 Task: Search for contacts in the 'accounts' department.
Action: Mouse moved to (21, 93)
Screenshot: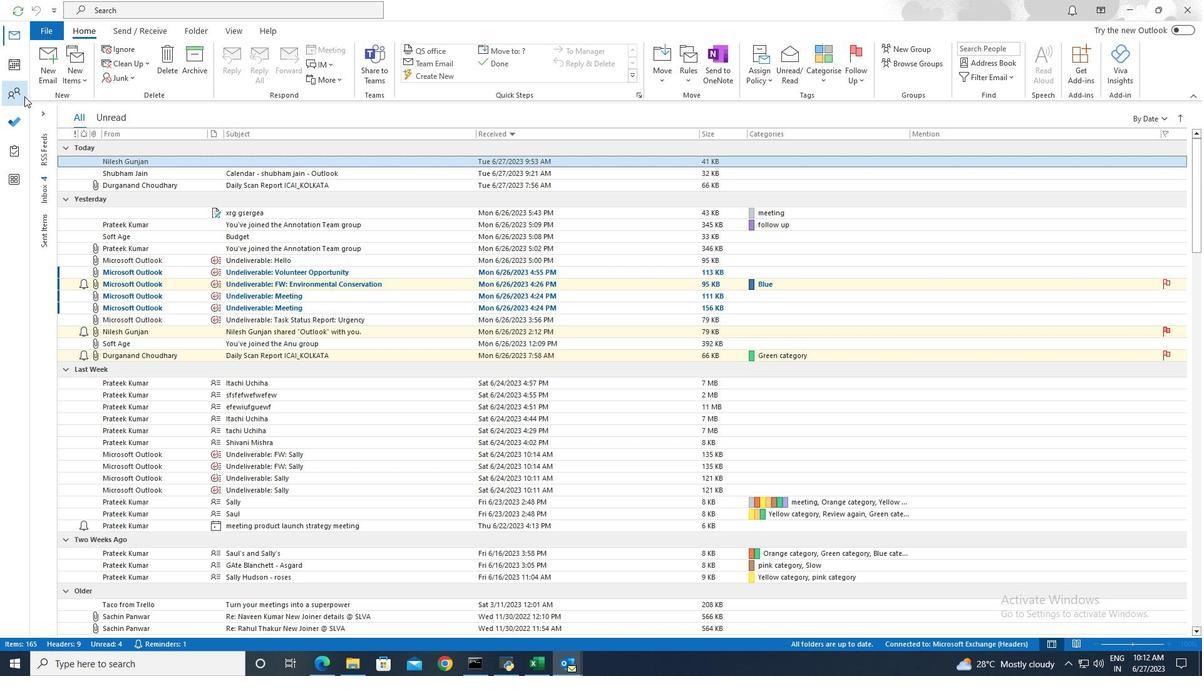 
Action: Mouse pressed left at (21, 93)
Screenshot: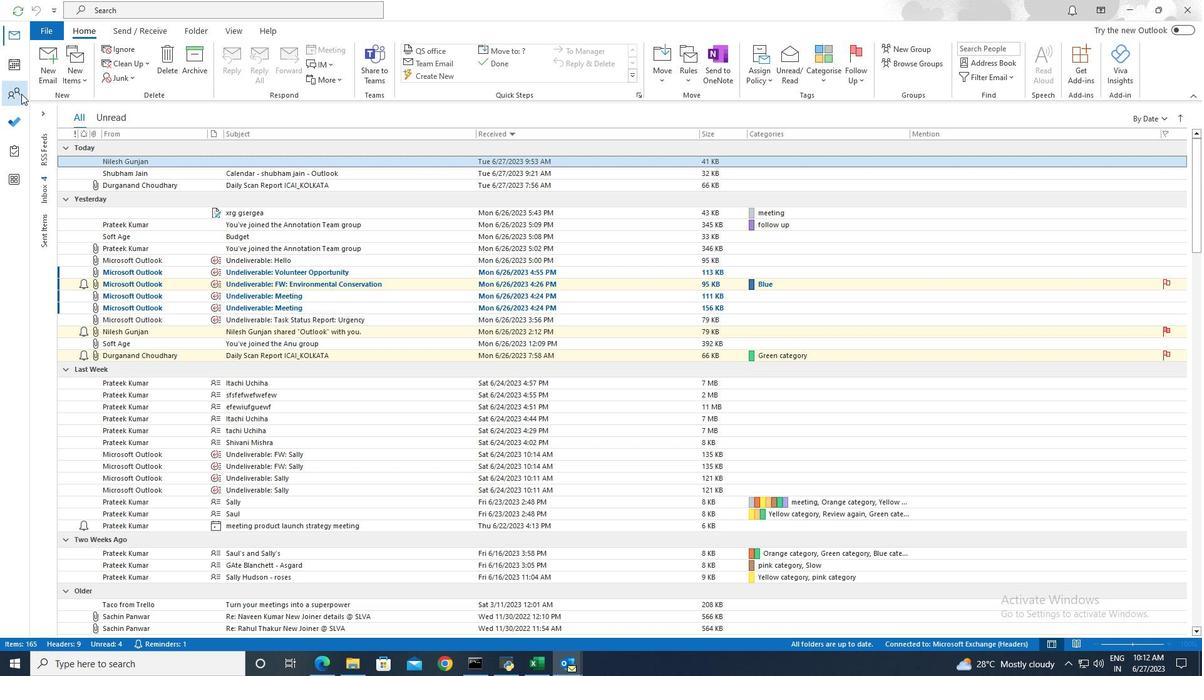
Action: Mouse moved to (255, 10)
Screenshot: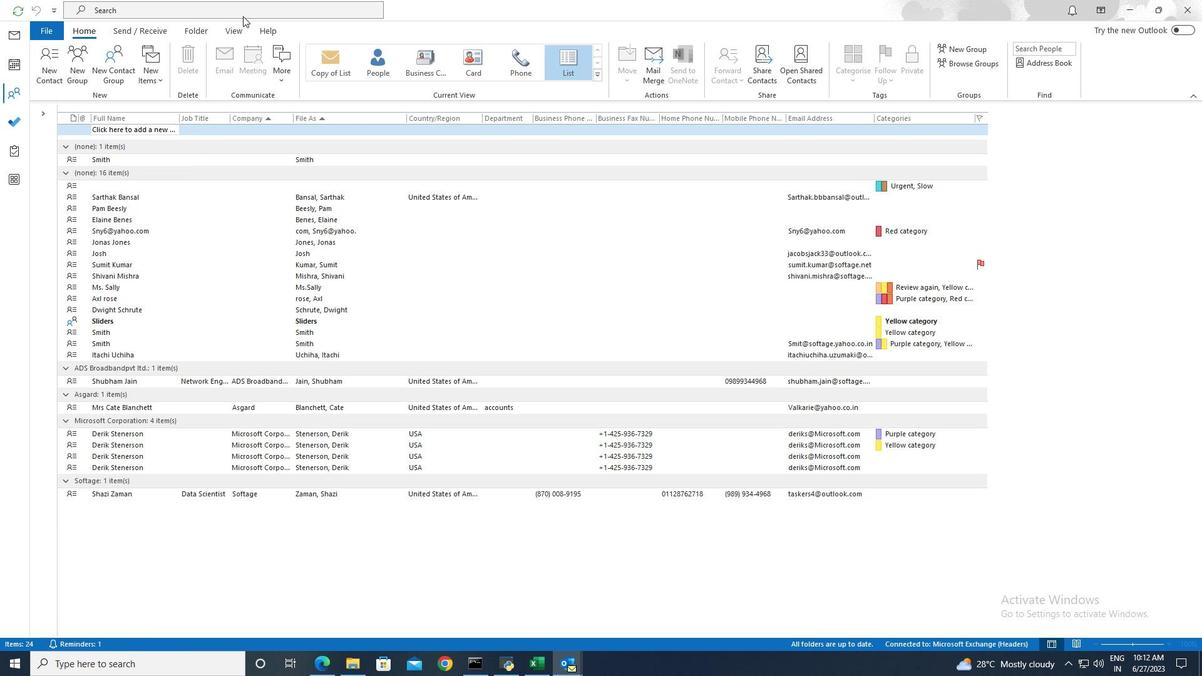
Action: Mouse pressed left at (255, 10)
Screenshot: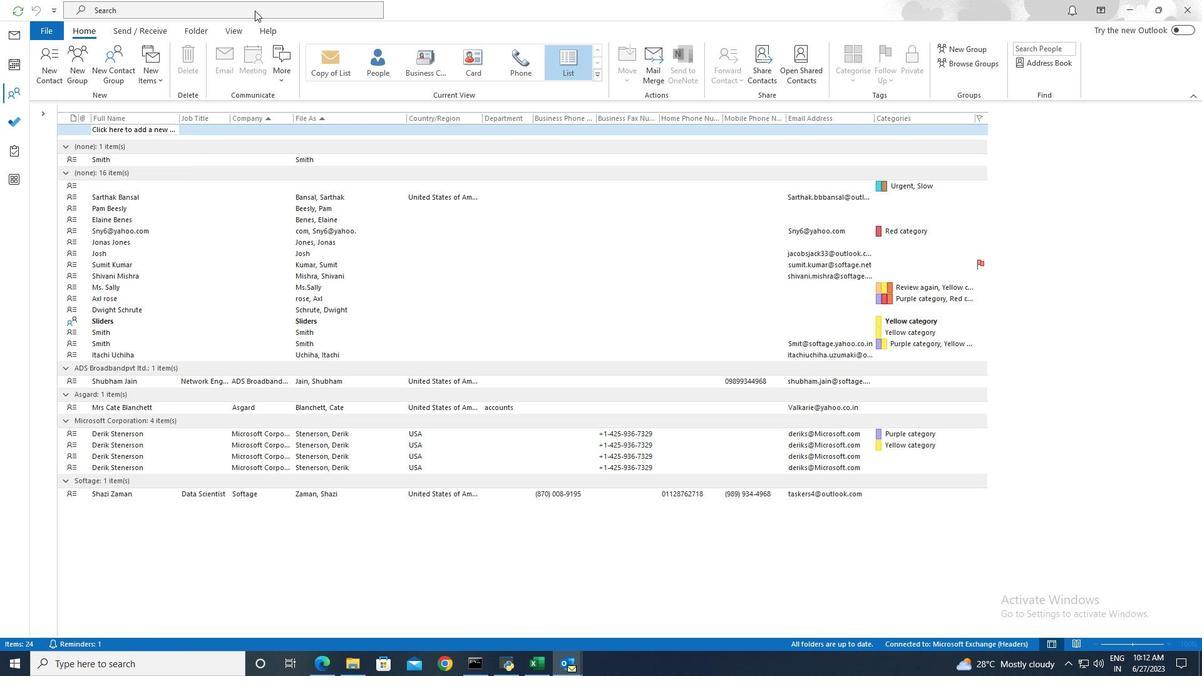 
Action: Mouse moved to (434, 8)
Screenshot: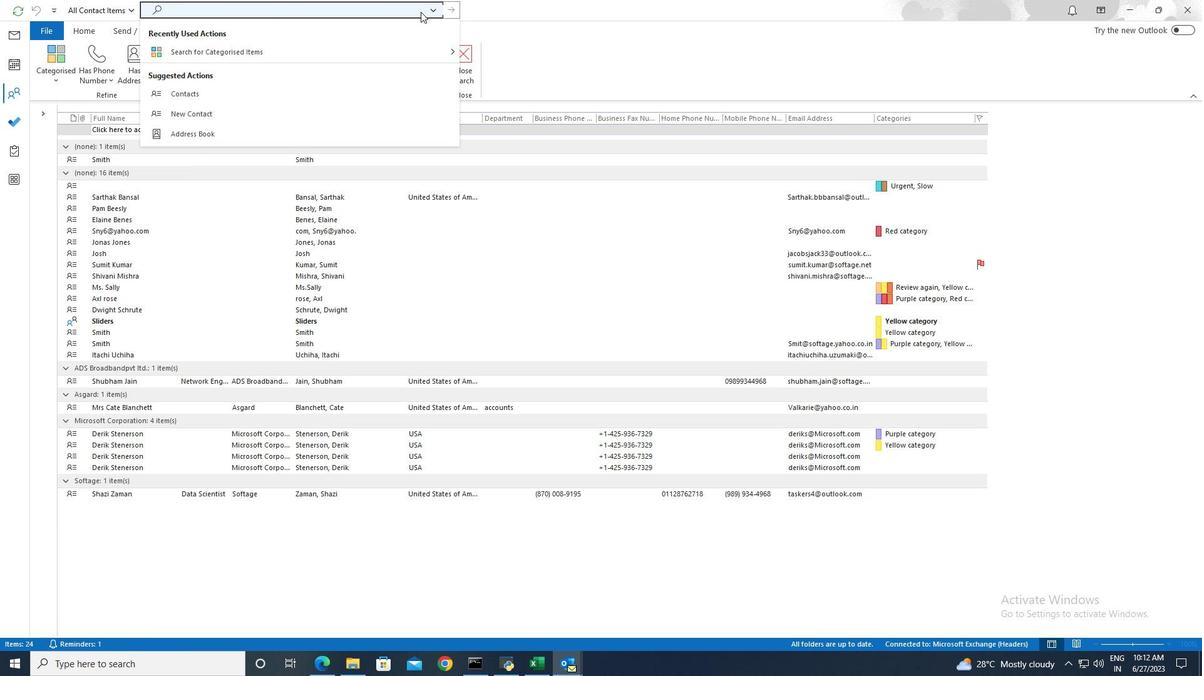 
Action: Mouse pressed left at (434, 8)
Screenshot: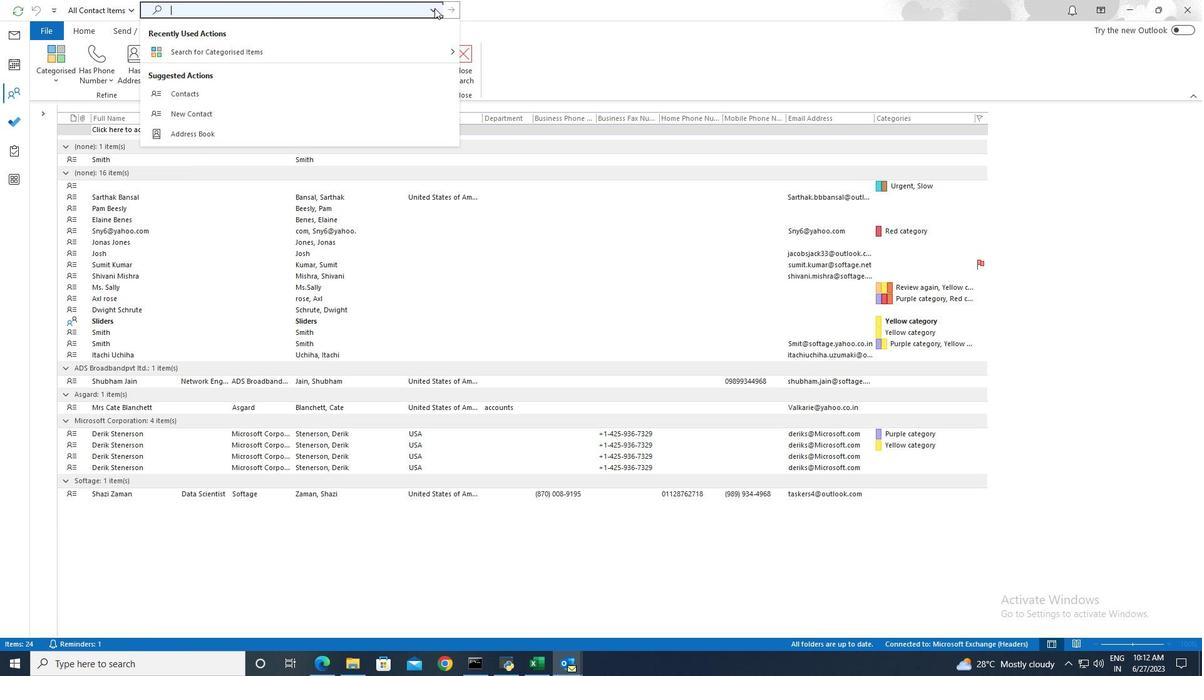 
Action: Mouse moved to (210, 153)
Screenshot: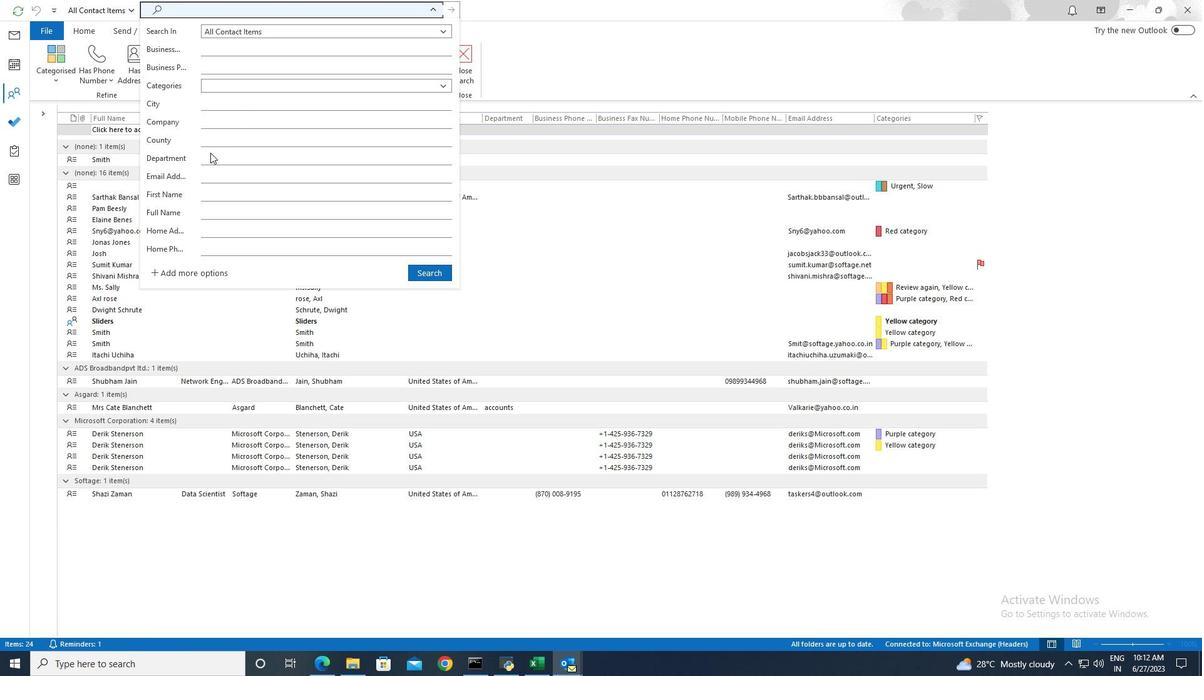 
Action: Mouse pressed left at (210, 153)
Screenshot: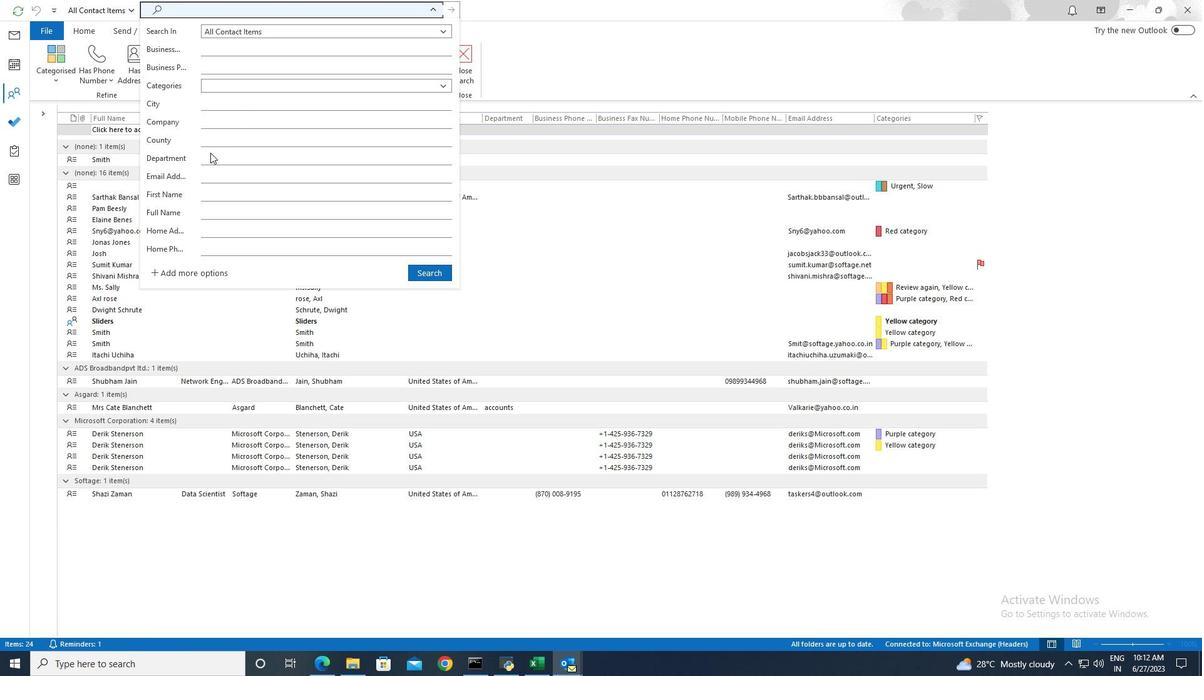 
Action: Mouse moved to (214, 161)
Screenshot: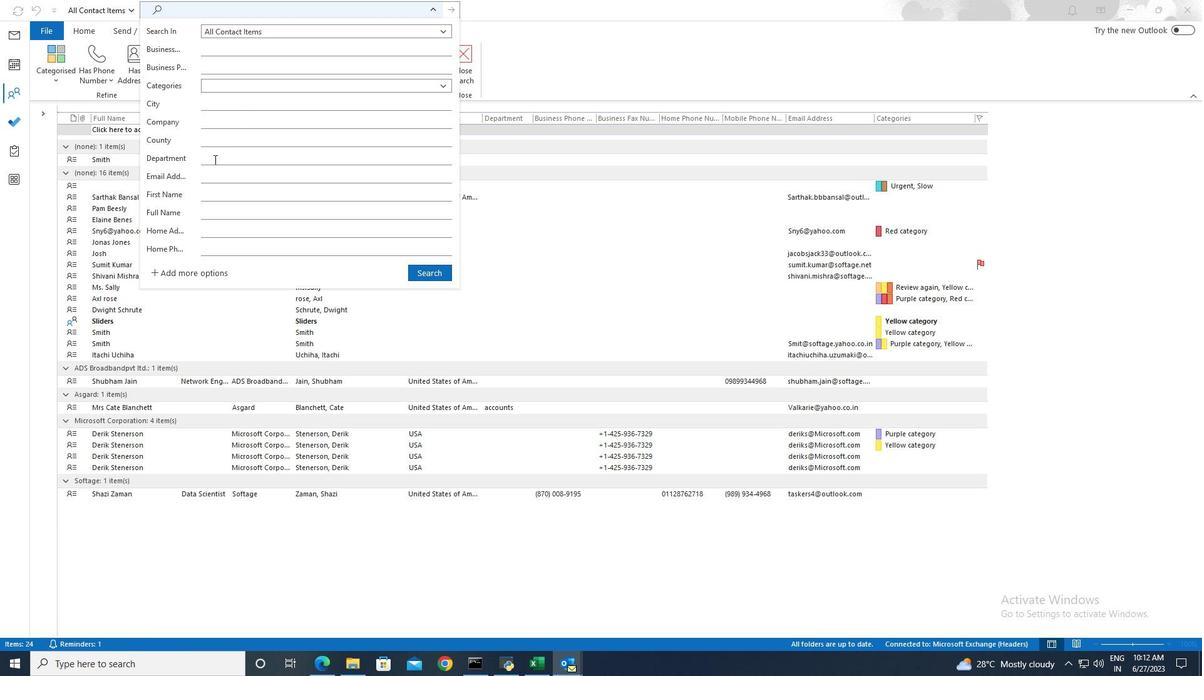 
Action: Mouse pressed left at (214, 161)
Screenshot: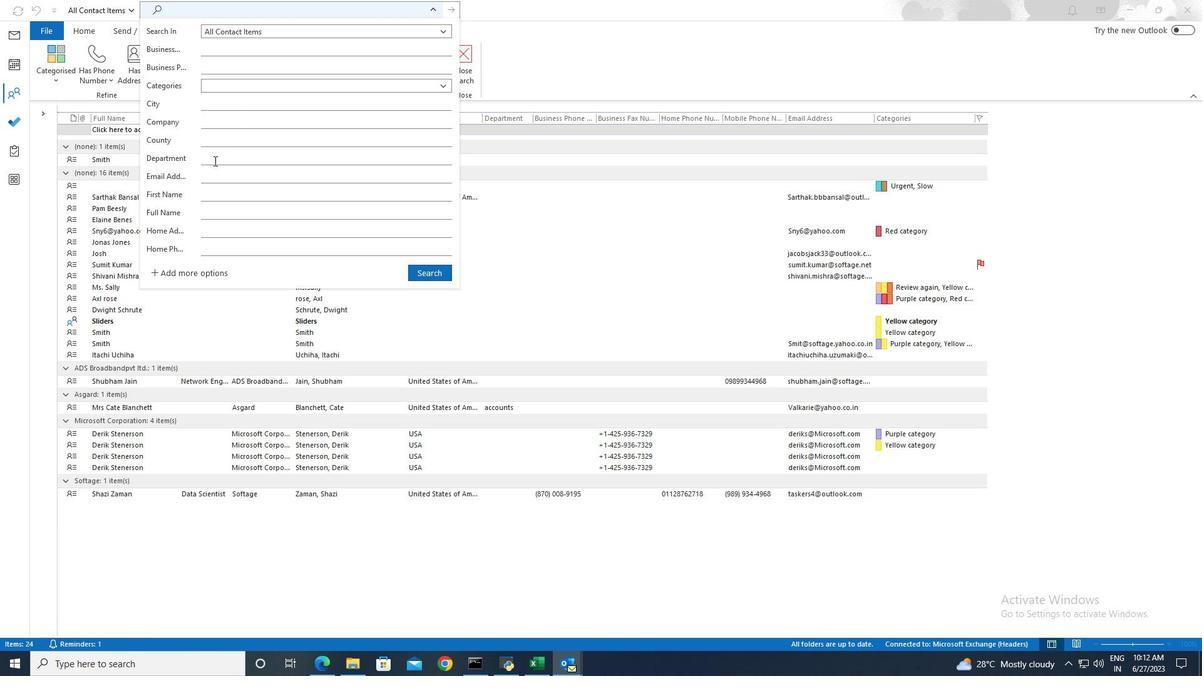 
Action: Key pressed accounts
Screenshot: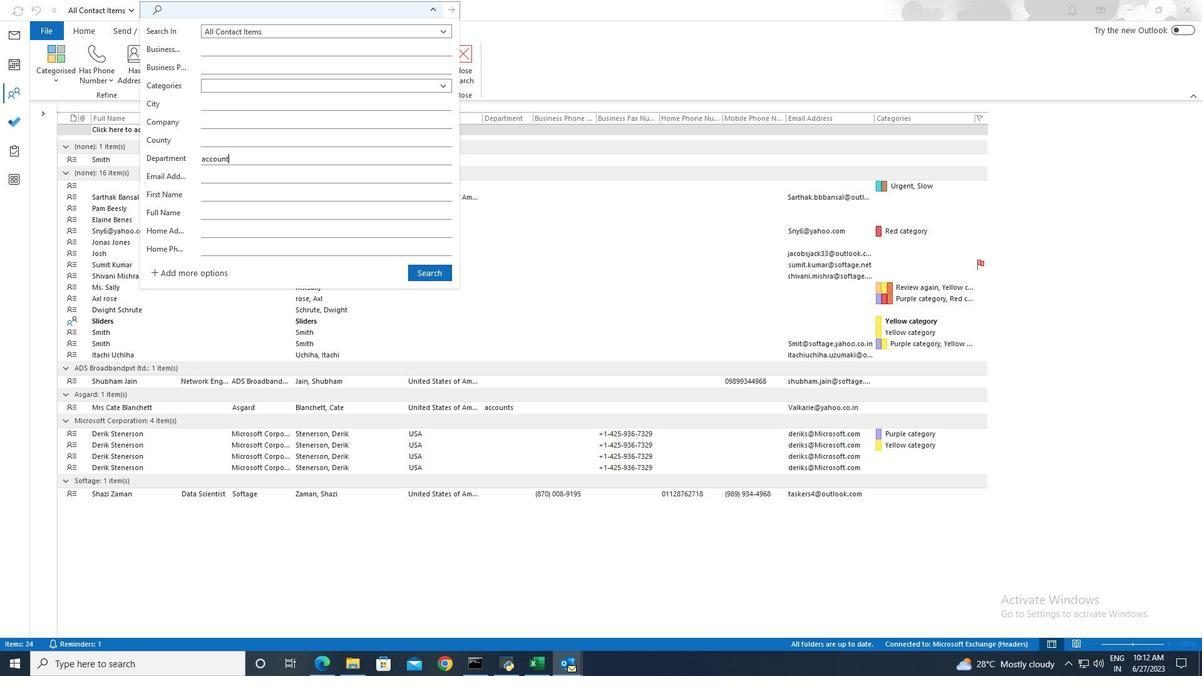 
Action: Mouse moved to (421, 270)
Screenshot: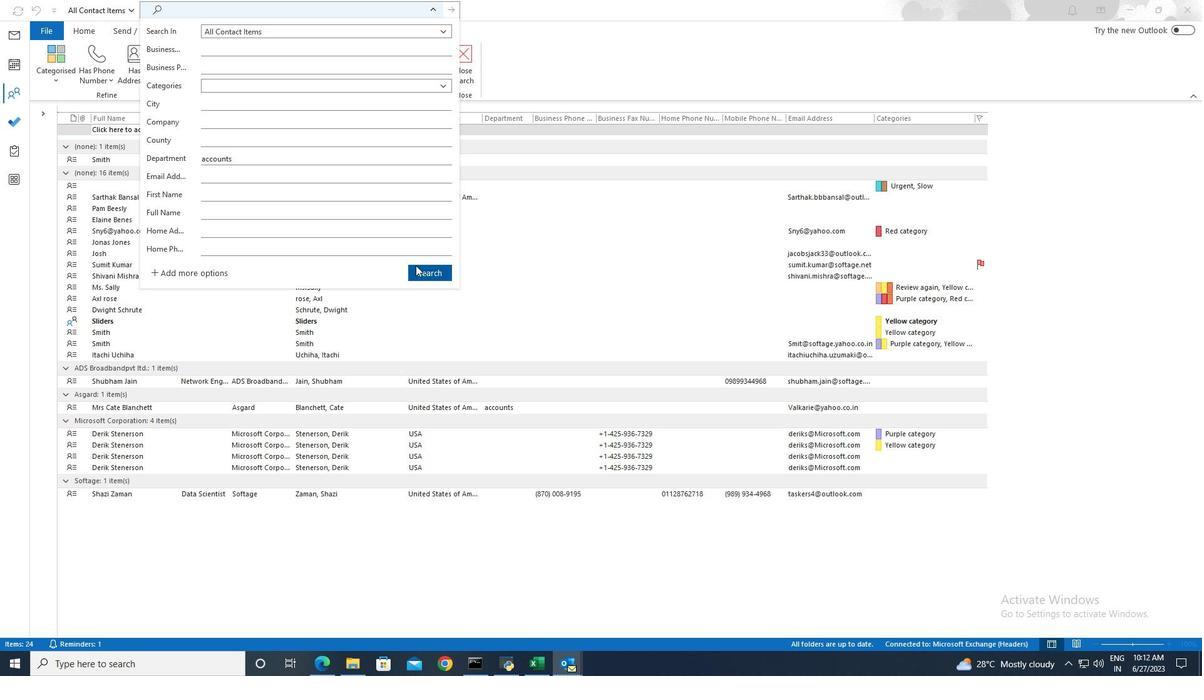 
Action: Mouse pressed left at (421, 270)
Screenshot: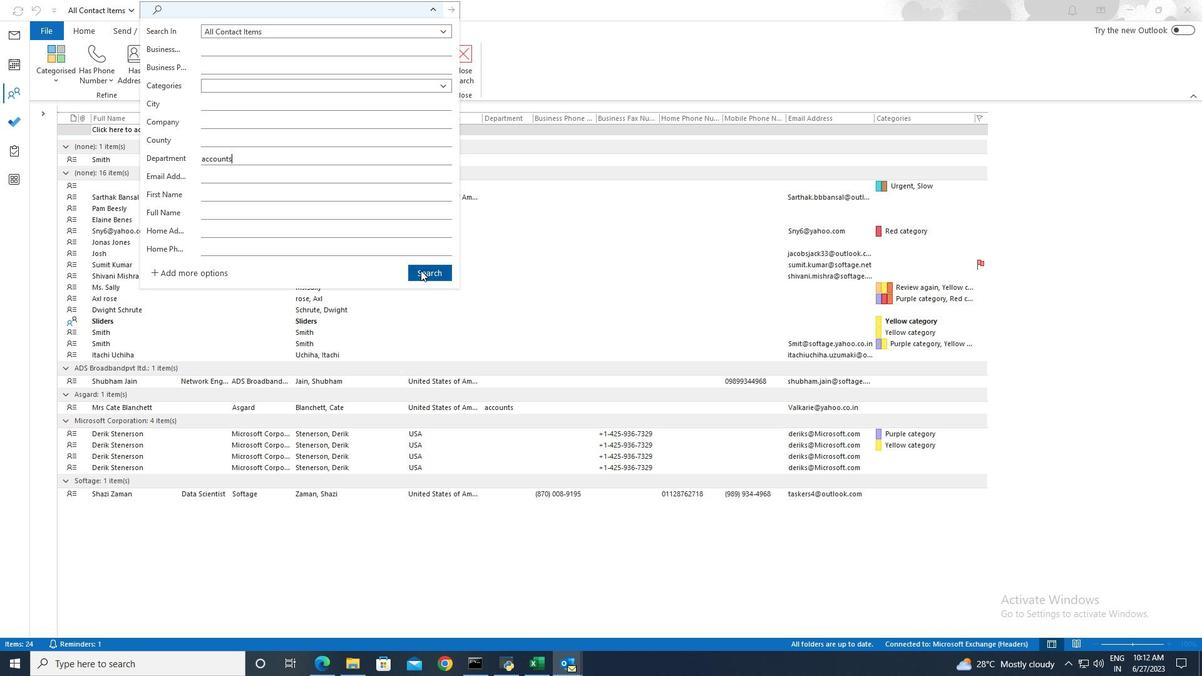 
